 Task: Create a task  Add support for SMS notifications to the mobile app , assign it to team member softage.10@softage.net in the project Transcend and update the status of the task to  Off Track , set the priority of the task to Medium.
Action: Mouse moved to (89, 457)
Screenshot: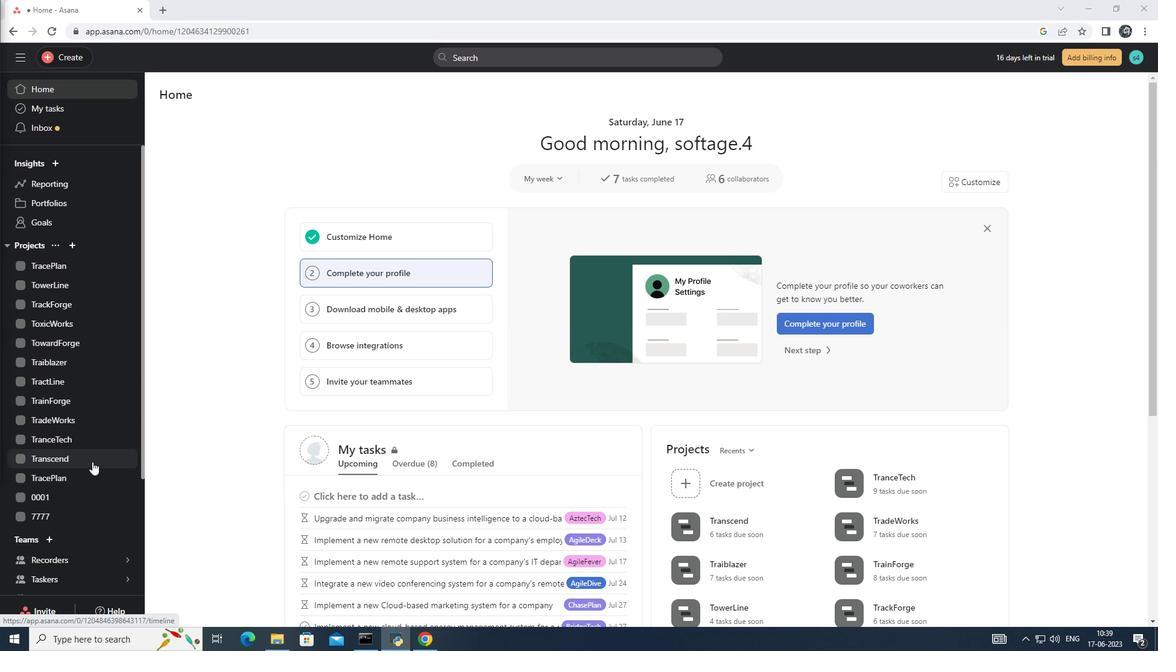 
Action: Mouse pressed left at (89, 457)
Screenshot: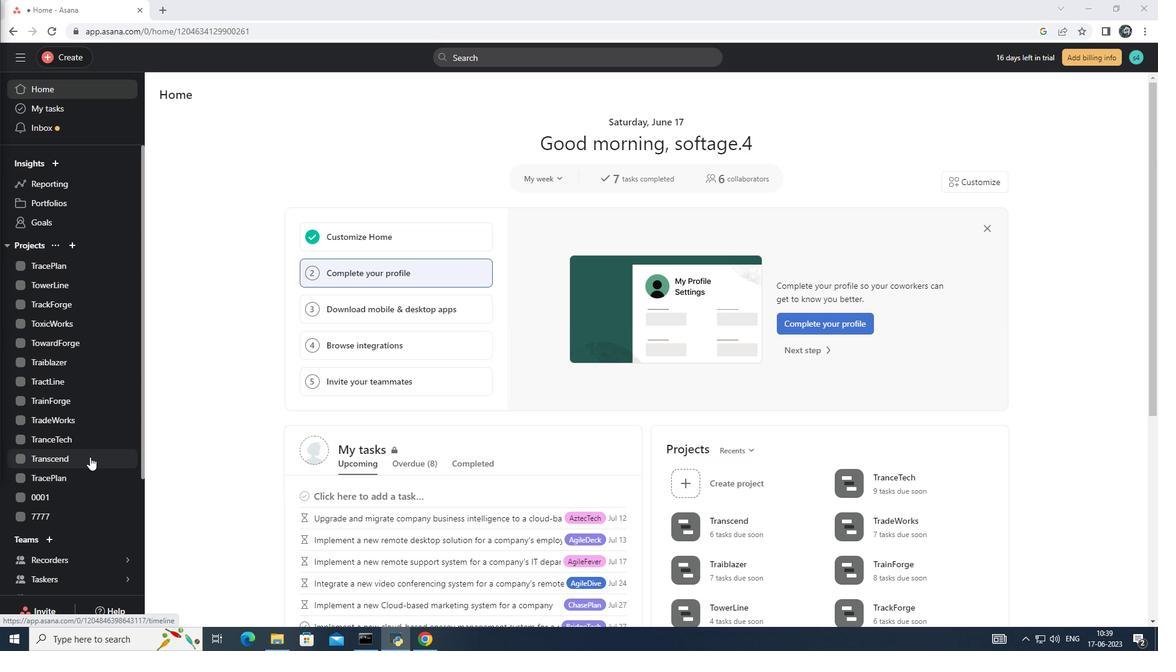 
Action: Mouse moved to (189, 150)
Screenshot: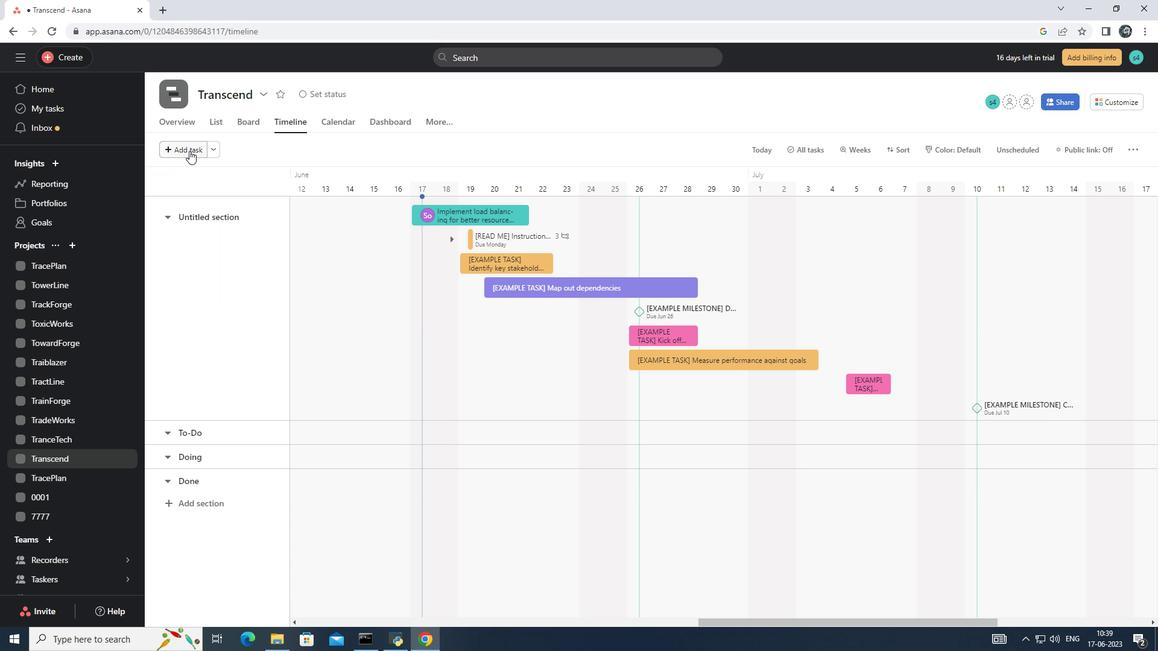 
Action: Mouse pressed left at (189, 150)
Screenshot: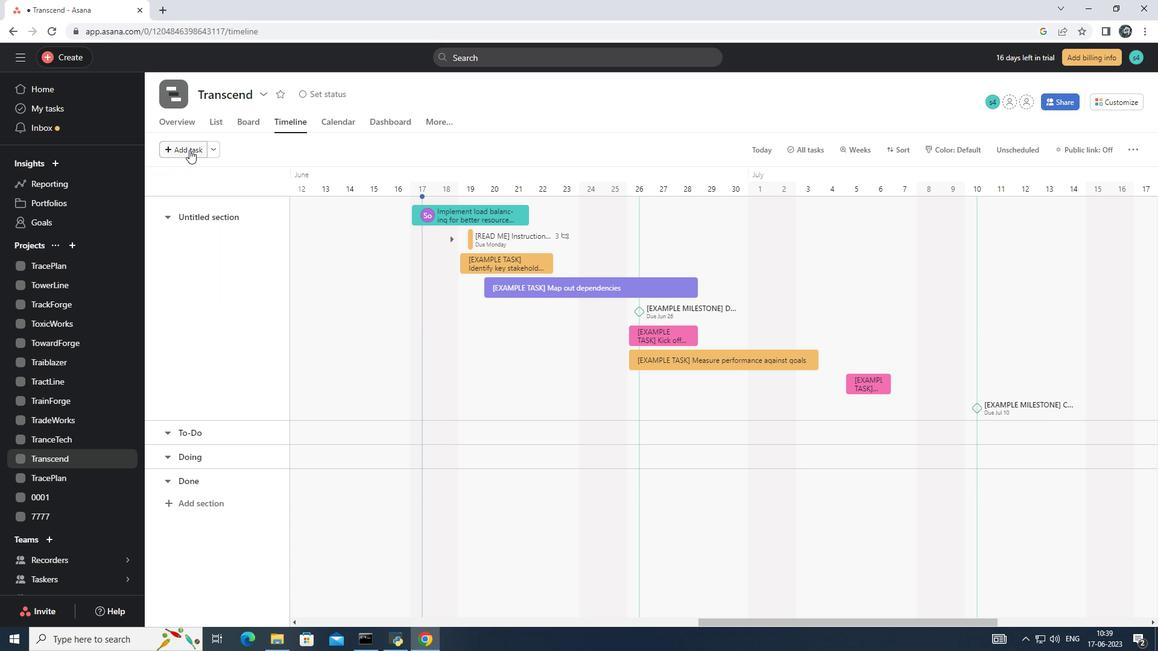 
Action: Mouse moved to (455, 216)
Screenshot: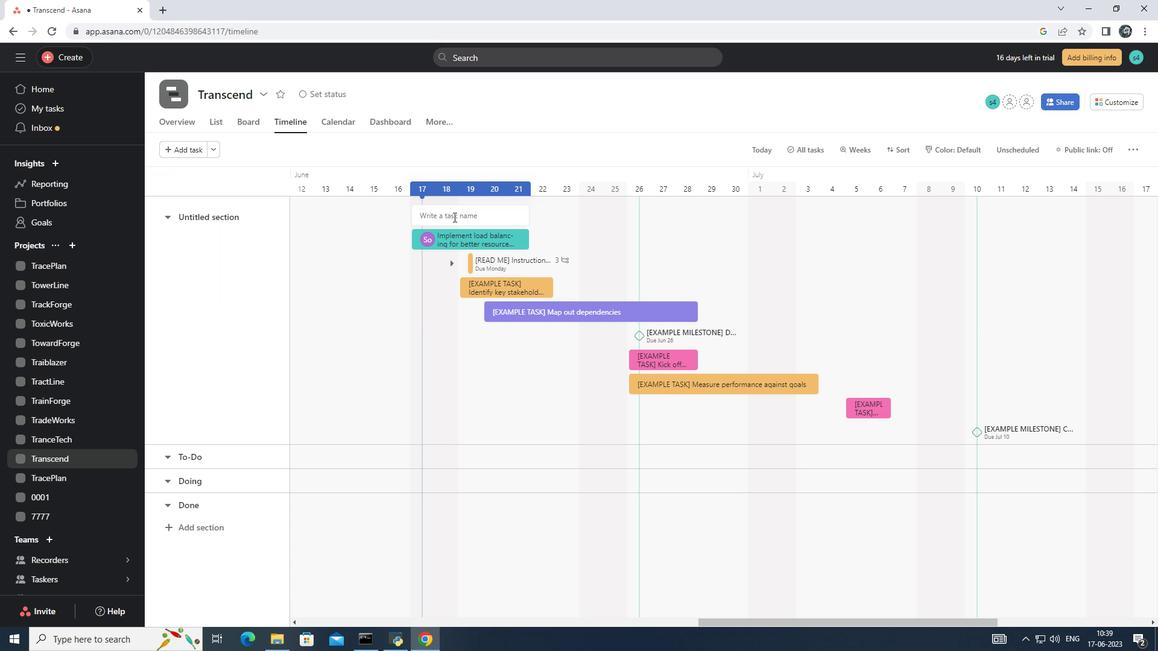 
Action: Mouse pressed left at (455, 216)
Screenshot: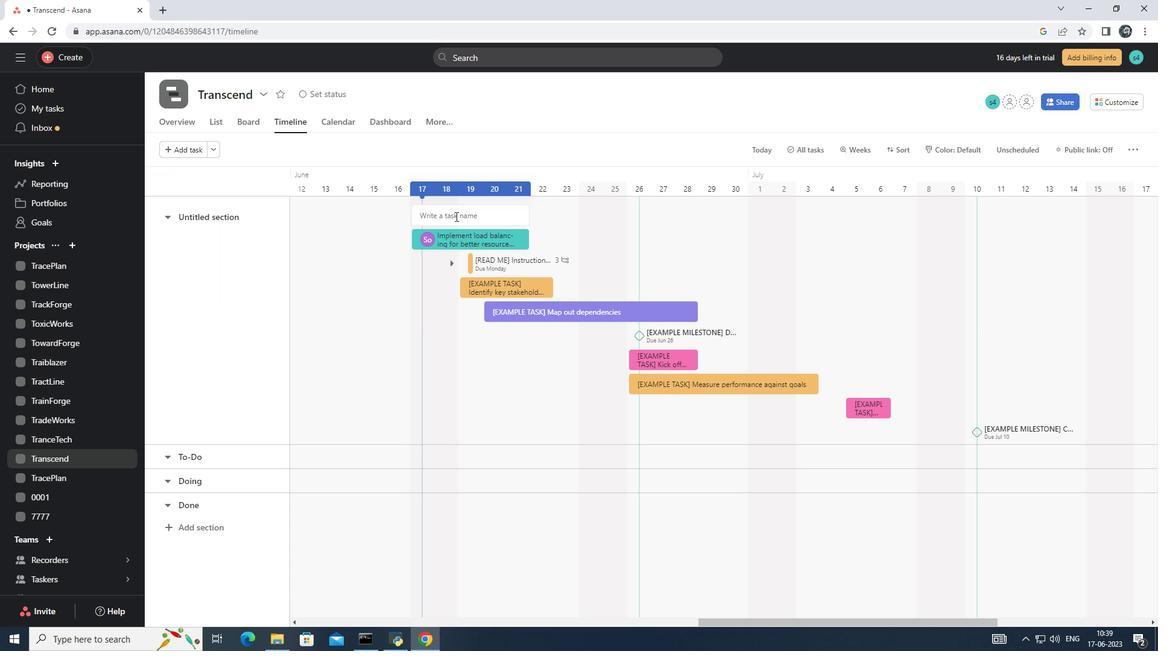 
Action: Mouse moved to (488, 257)
Screenshot: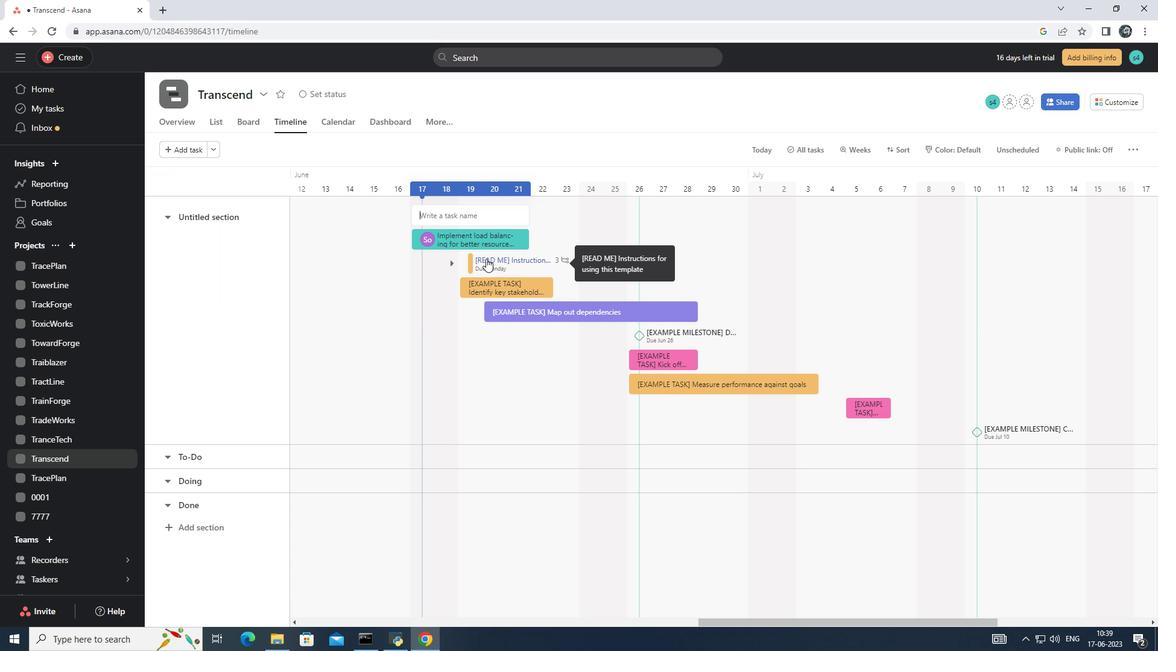 
Action: Key pressed <Key.shift>Suppo<Key.backspace><Key.backspace><Key.backspace><Key.backspace><Key.backspace><Key.backspace><Key.shift>Add<Key.space>support<Key.space>
Screenshot: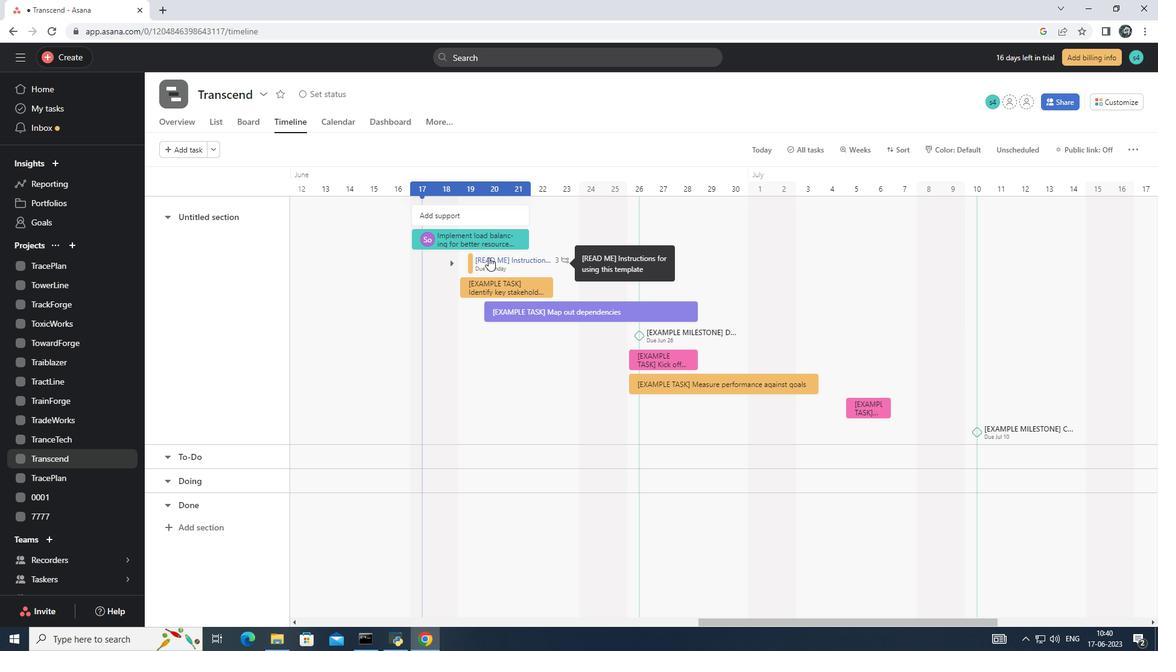 
Action: Mouse moved to (1158, 651)
Screenshot: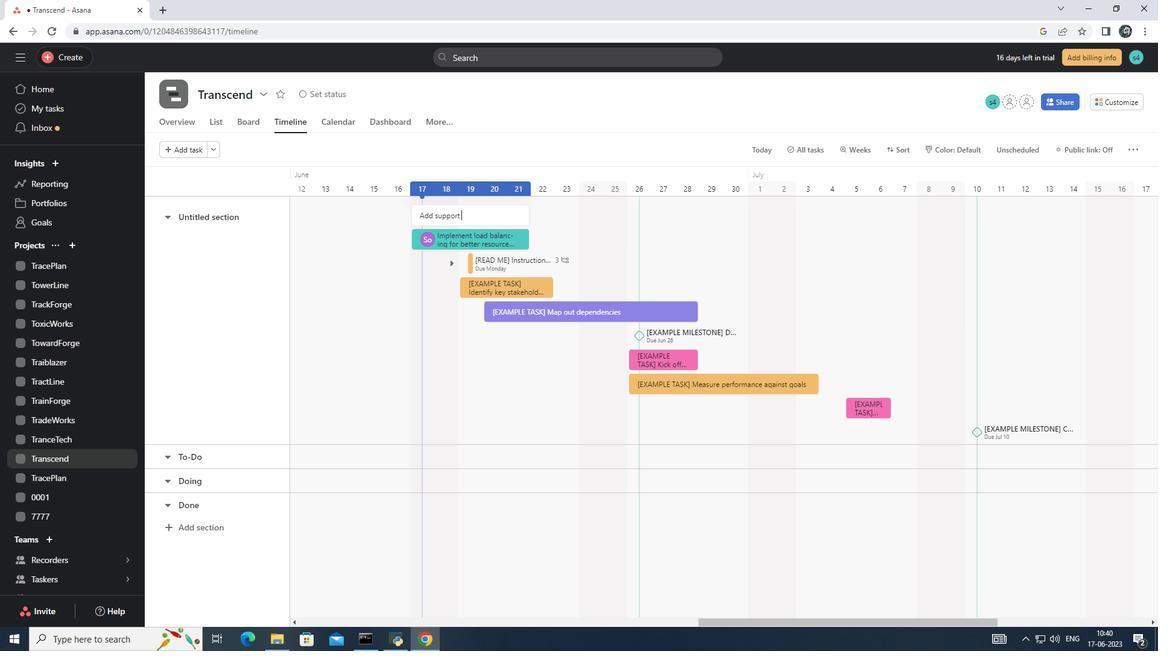 
Action: Key pressed for<Key.space><Key.caps_lock>SMS<Key.space>N
Screenshot: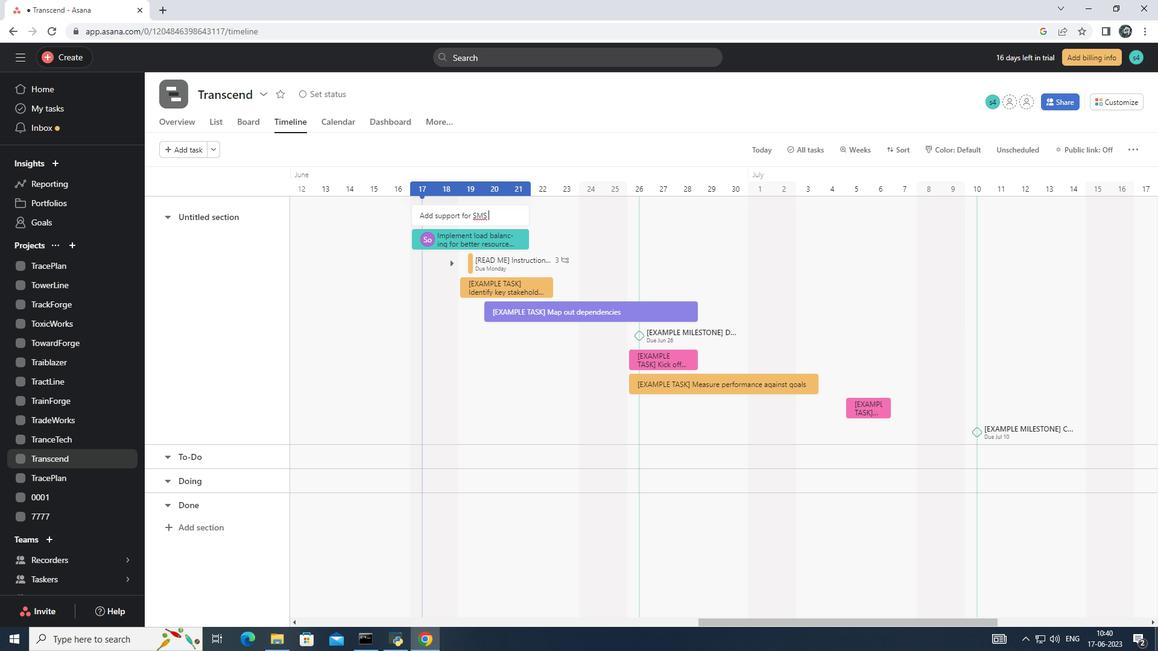 
Action: Mouse moved to (1158, 649)
Screenshot: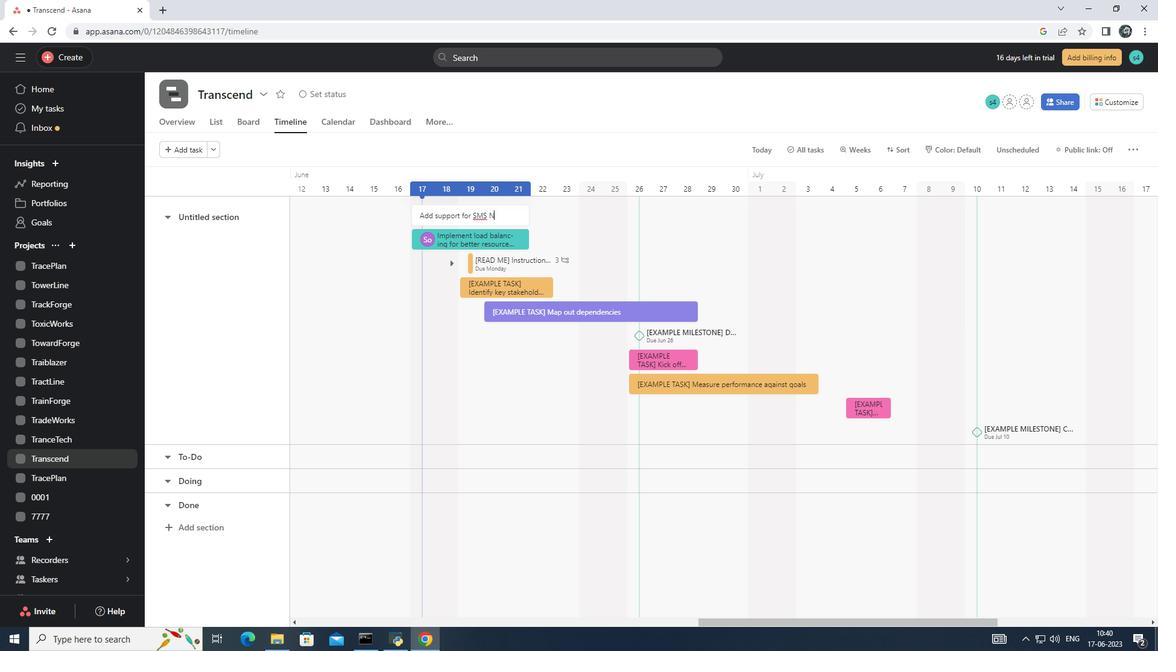 
Action: Key pressed OTIFICATIOB<Key.backspace>N<Key.backspace><Key.backspace><Key.backspace><Key.backspace><Key.backspace><Key.backspace><Key.backspace><Key.backspace><Key.backspace><Key.backspace><Key.backspace><Key.backspace><Key.backspace><Key.space><Key.caps_lock>hghg<Key.backspace><Key.backspace><Key.backspace><Key.backspace>notification<Key.space>to<Key.space>the<Key.space>mobile<Key.space>app
Screenshot: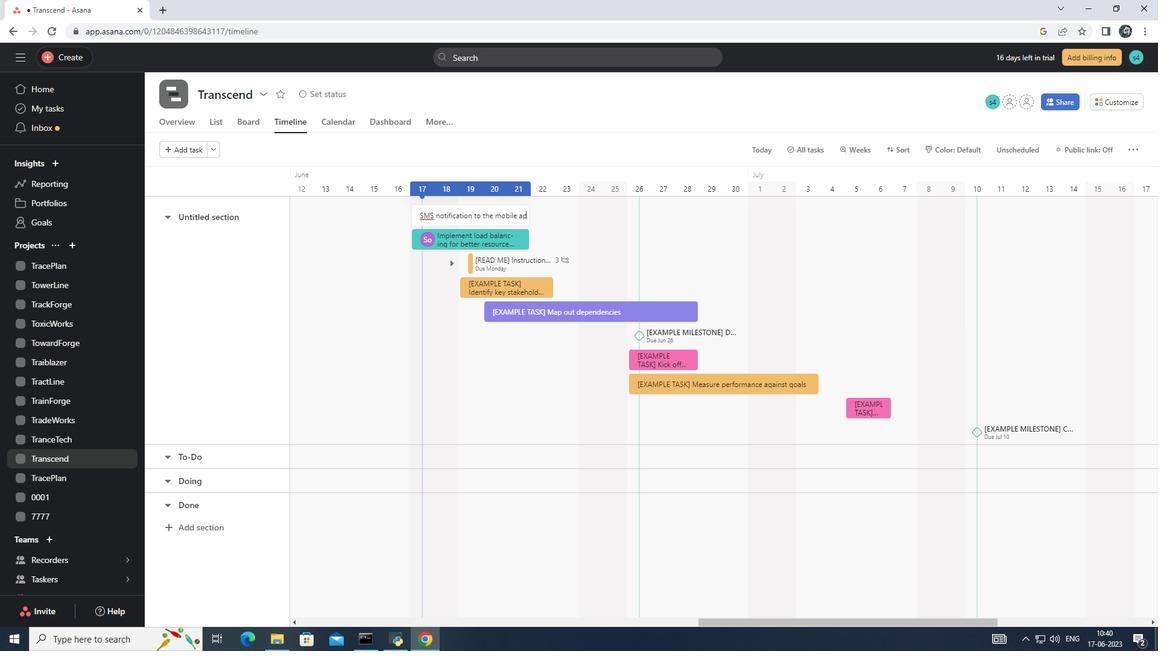 
Action: Mouse moved to (1153, 645)
Screenshot: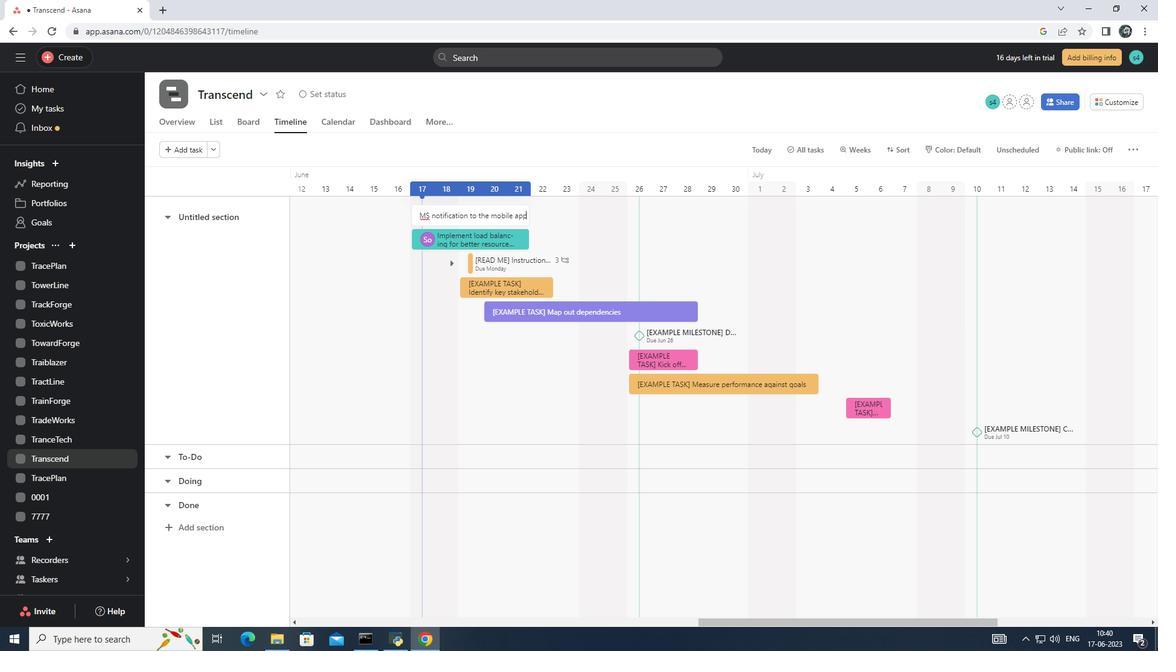 
Action: Key pressed <Key.left>
Screenshot: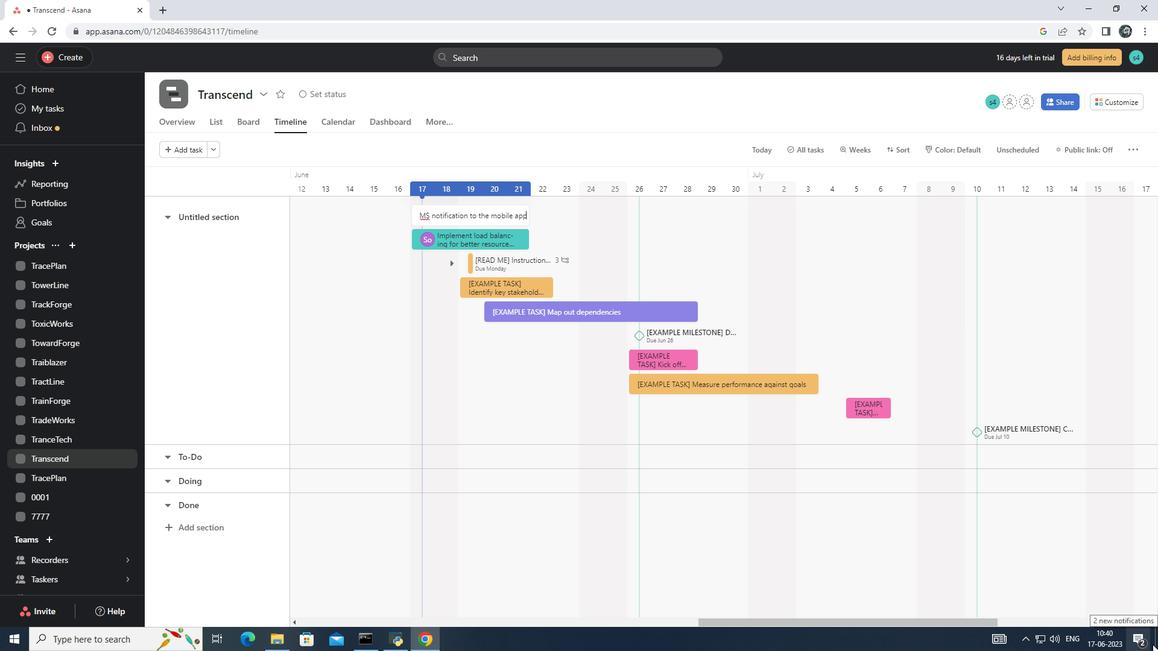 
Action: Mouse moved to (1143, 651)
Screenshot: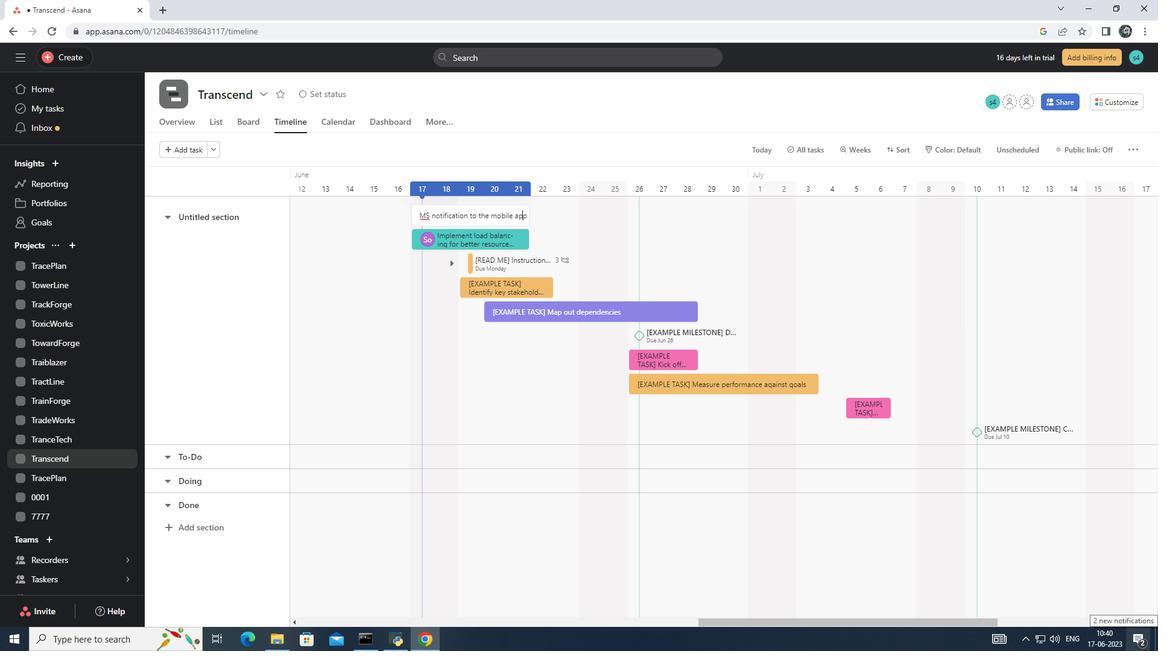 
Action: Key pressed <Key.left><Key.left><Key.left><Key.left><Key.left><Key.left><Key.left><Key.left><Key.left><Key.left><Key.left><Key.left><Key.left><Key.left><Key.left><Key.left><Key.left>s<Key.enter>
Screenshot: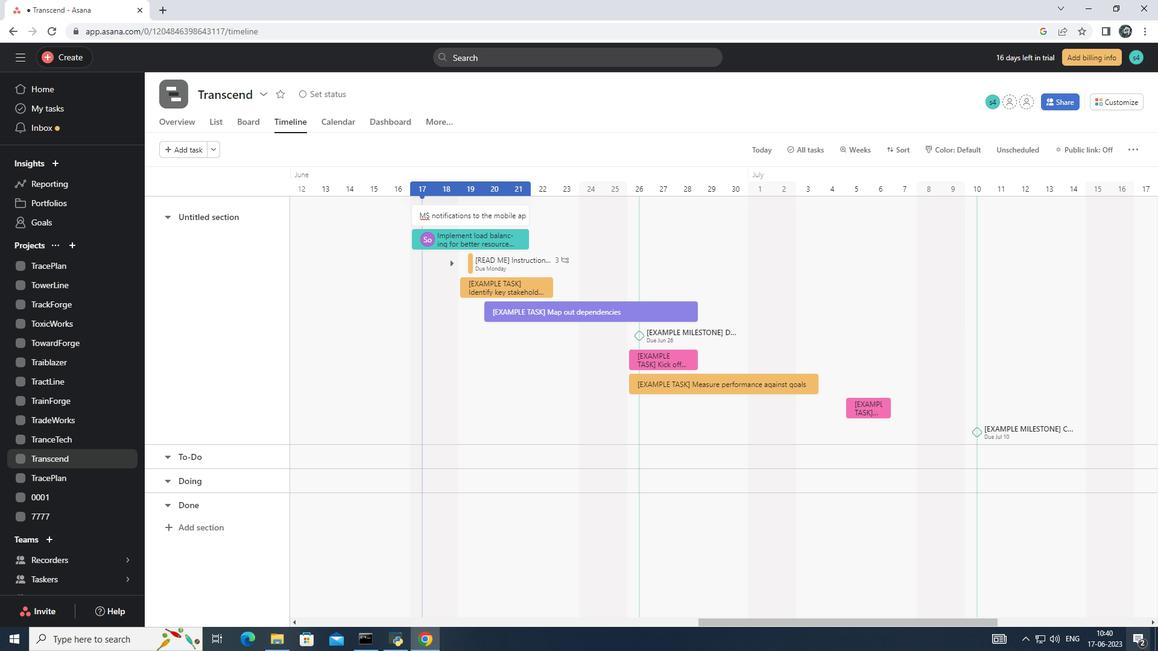 
Action: Mouse moved to (494, 221)
Screenshot: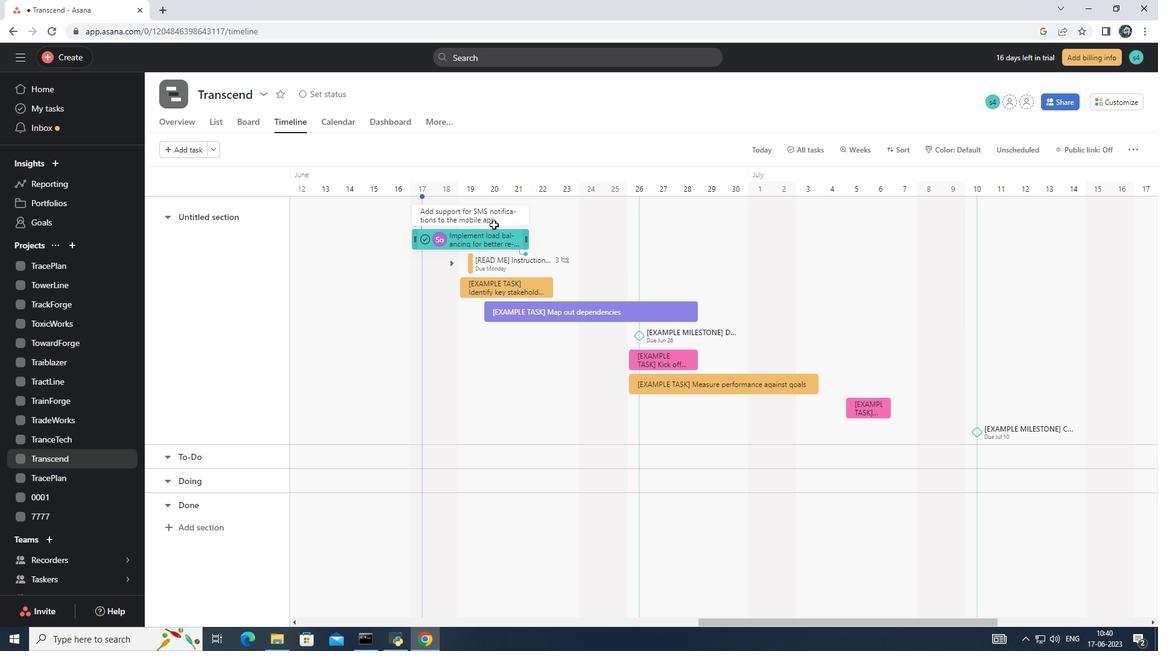 
Action: Mouse pressed left at (494, 221)
Screenshot: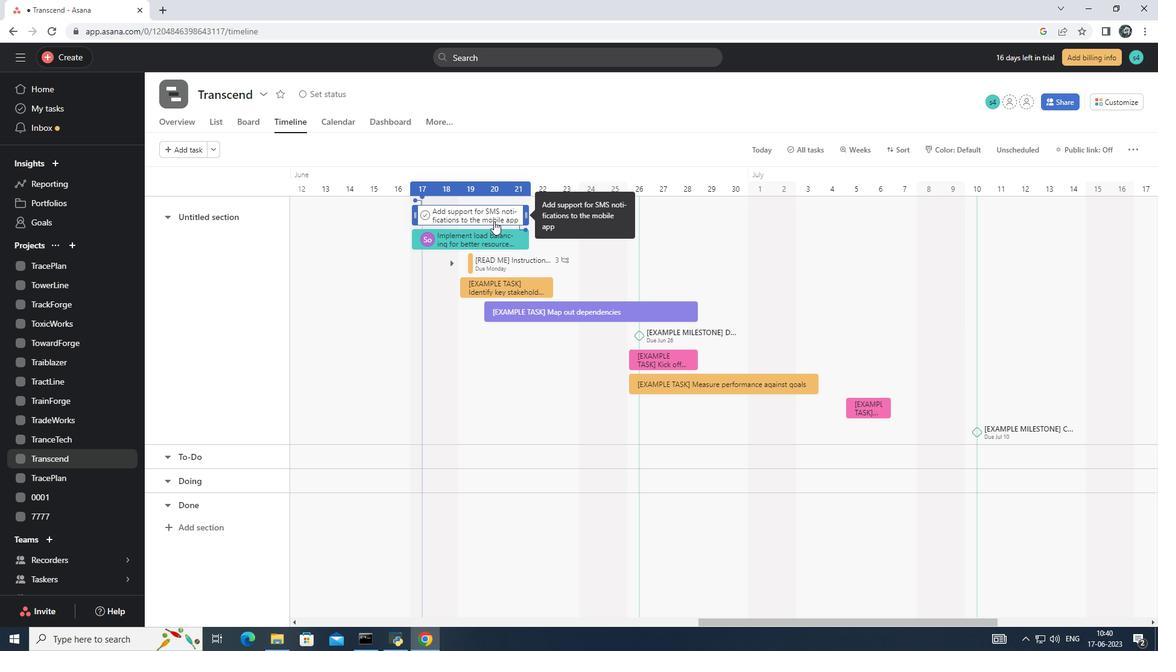 
Action: Mouse moved to (918, 217)
Screenshot: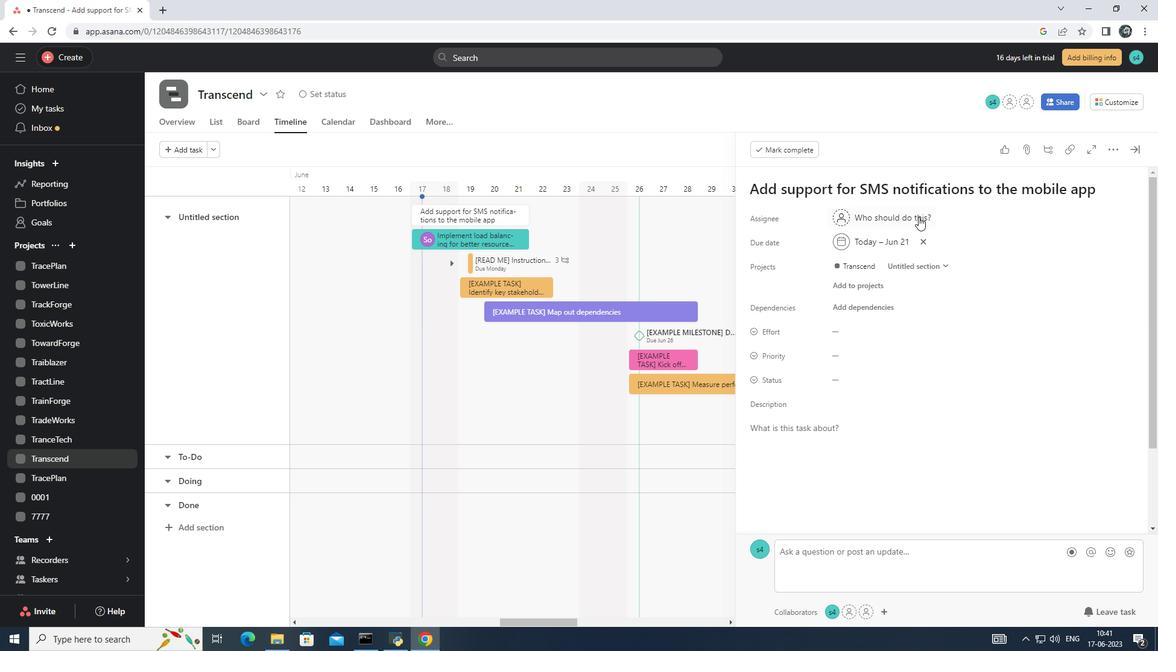 
Action: Mouse pressed left at (918, 217)
Screenshot: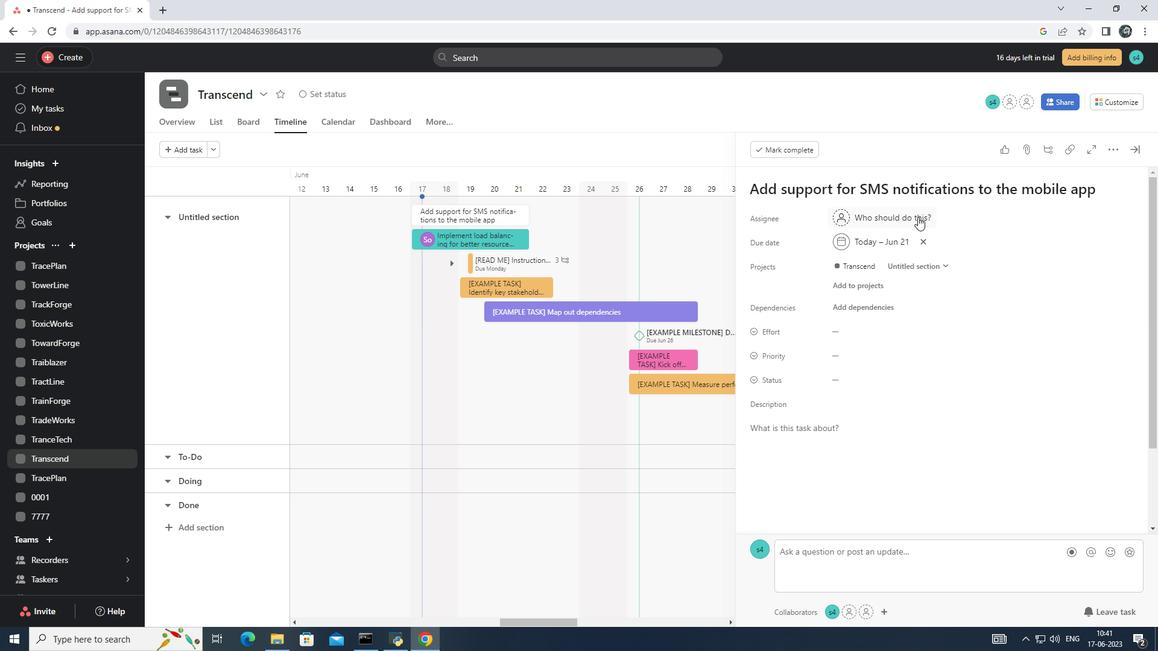 
Action: Mouse moved to (922, 228)
Screenshot: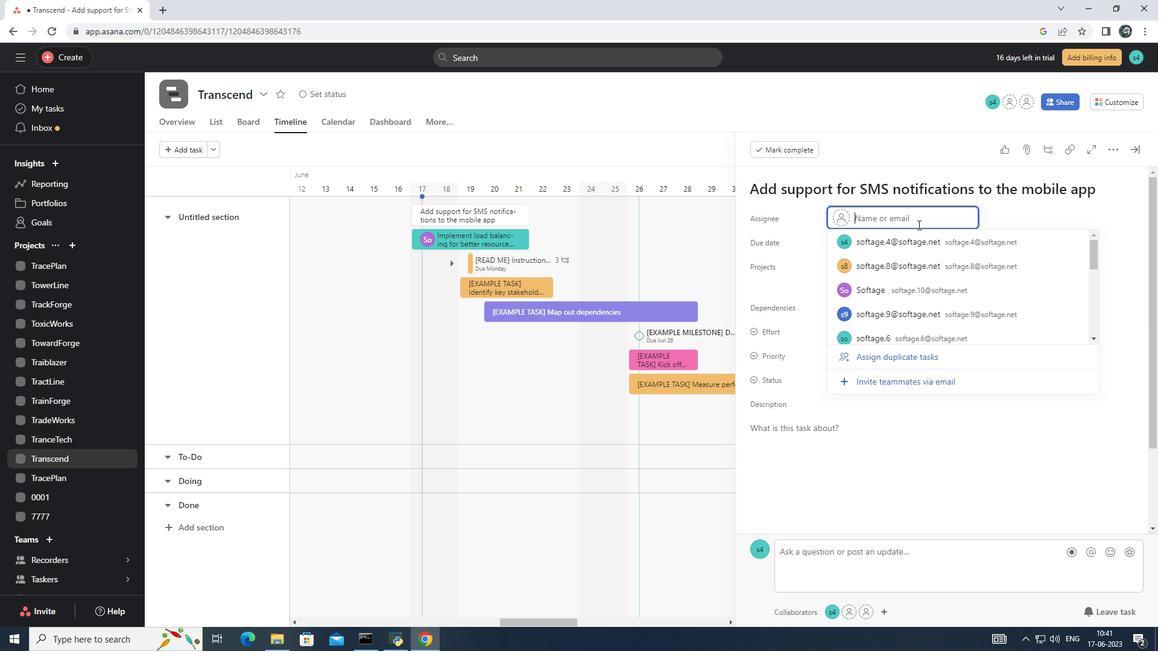 
Action: Key pressed <Key.shift>Softage<Key.shift>@<Key.backspace>.10<Key.enter>
Screenshot: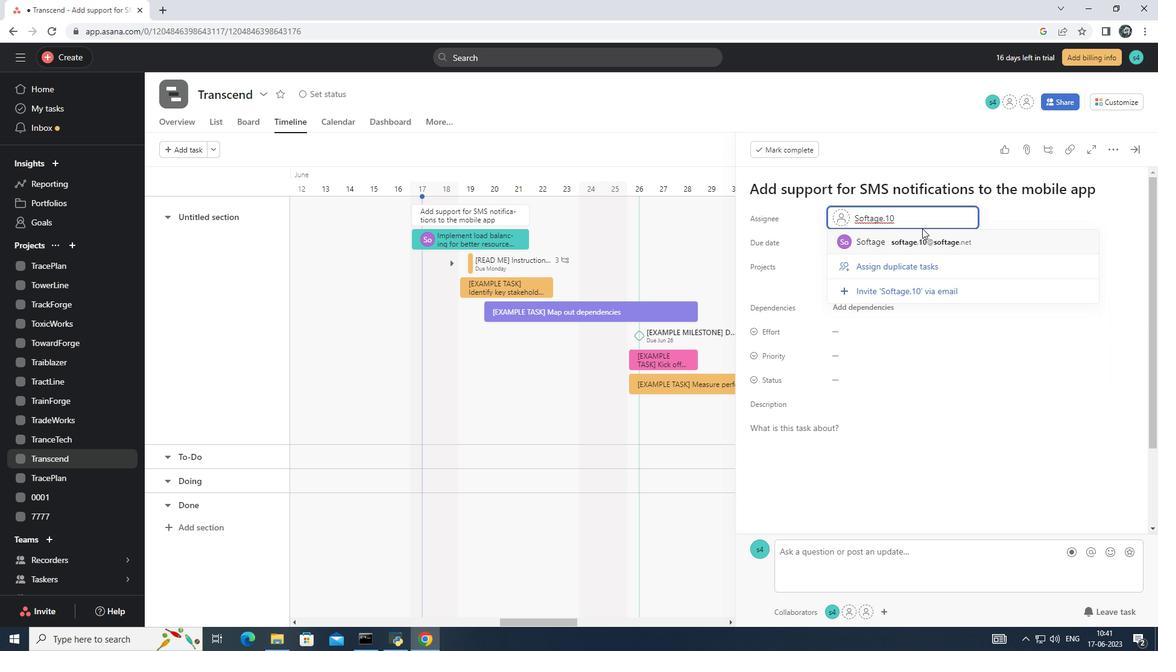
Action: Mouse moved to (762, 380)
Screenshot: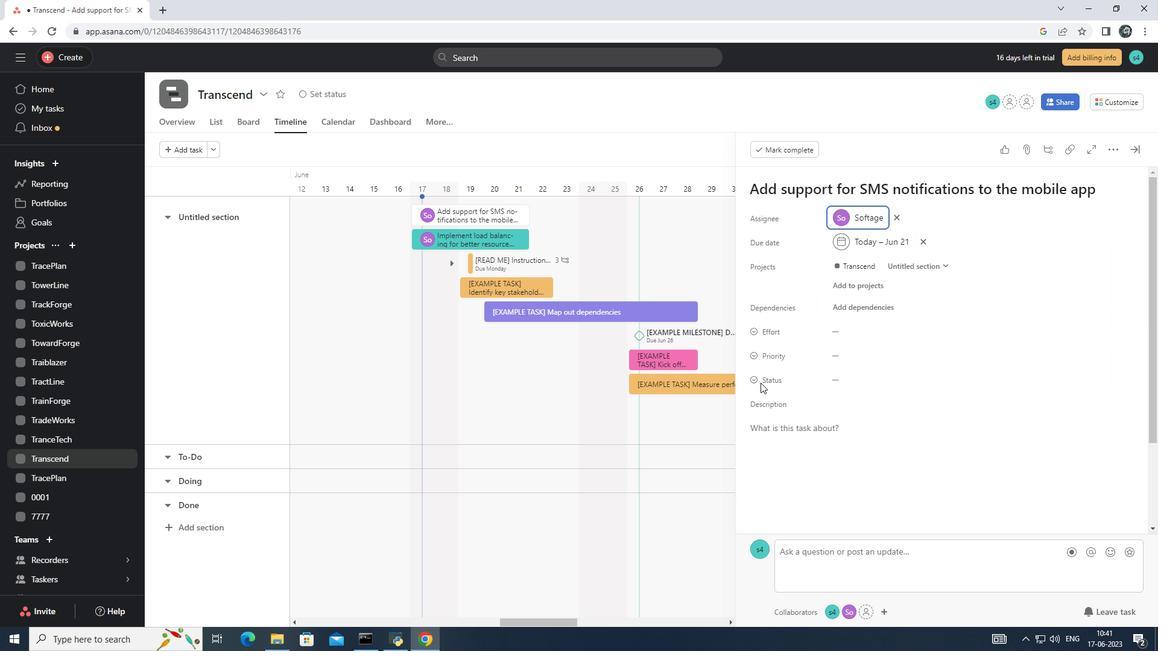 
Action: Mouse pressed left at (762, 380)
Screenshot: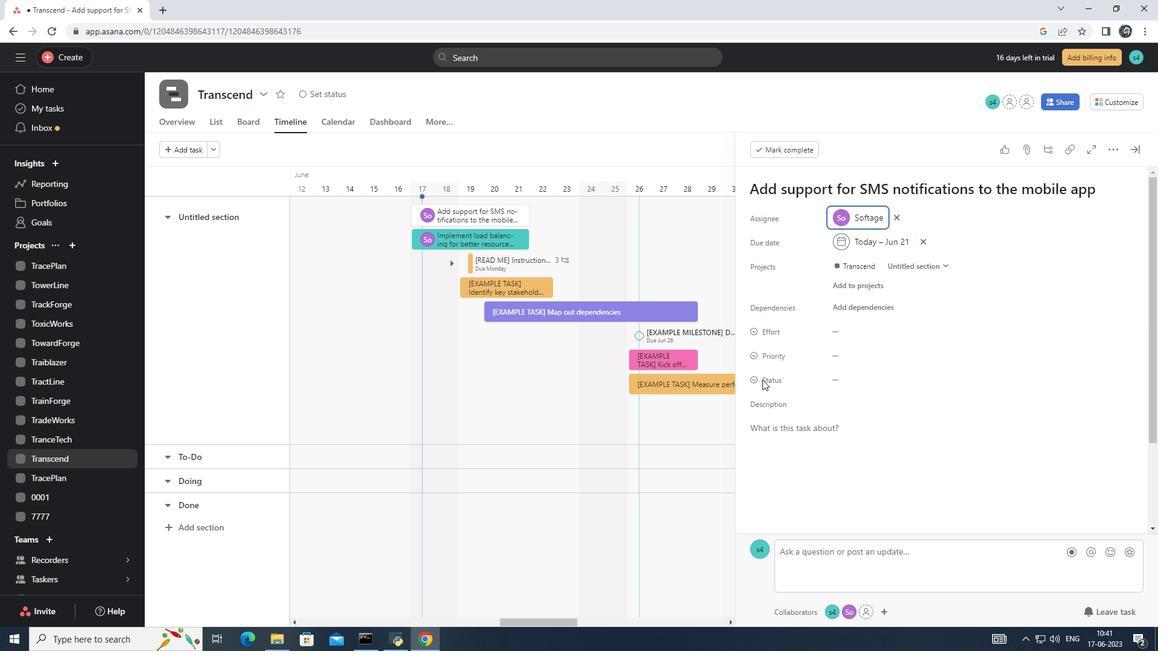 
Action: Mouse moved to (838, 377)
Screenshot: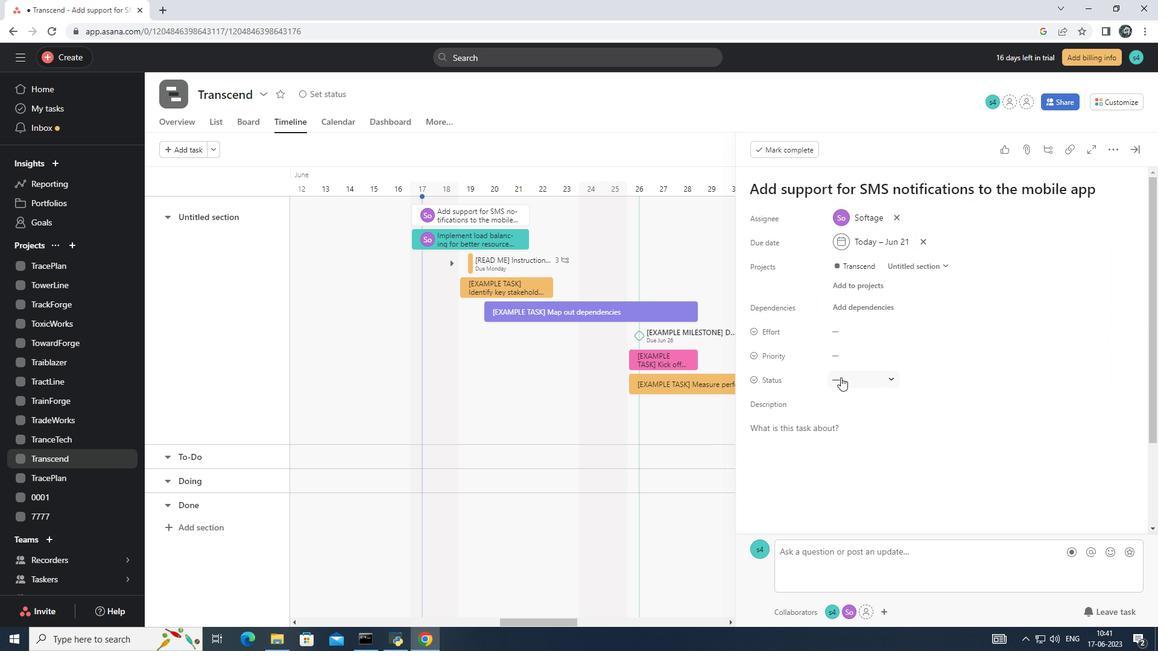 
Action: Mouse pressed left at (838, 377)
Screenshot: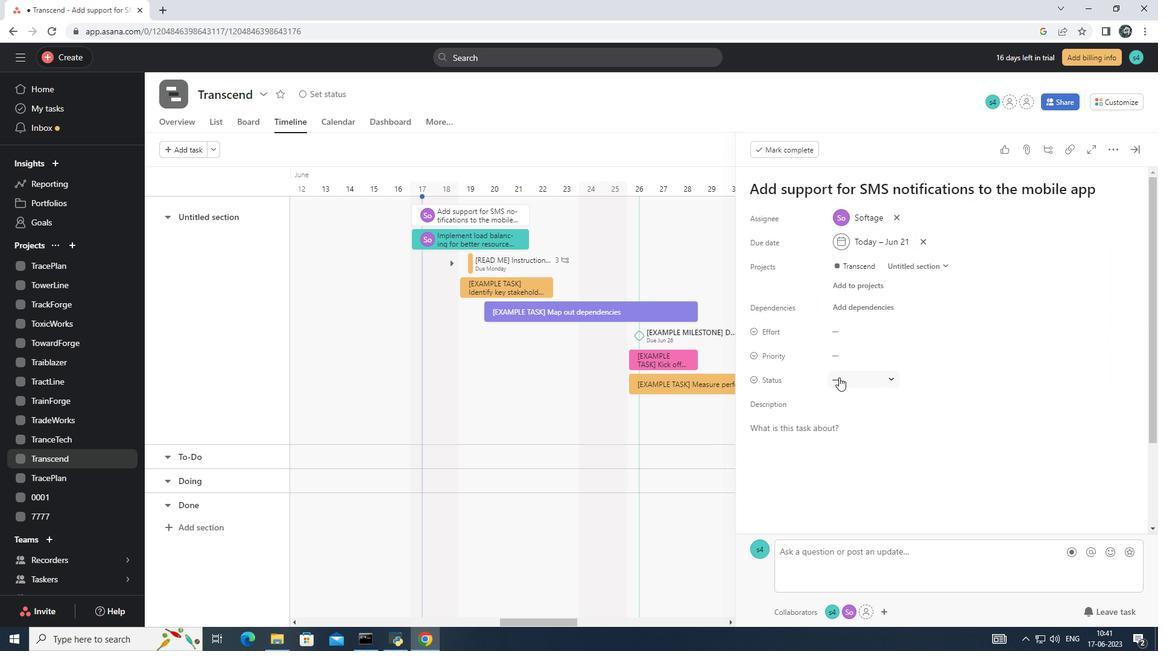 
Action: Mouse moved to (860, 417)
Screenshot: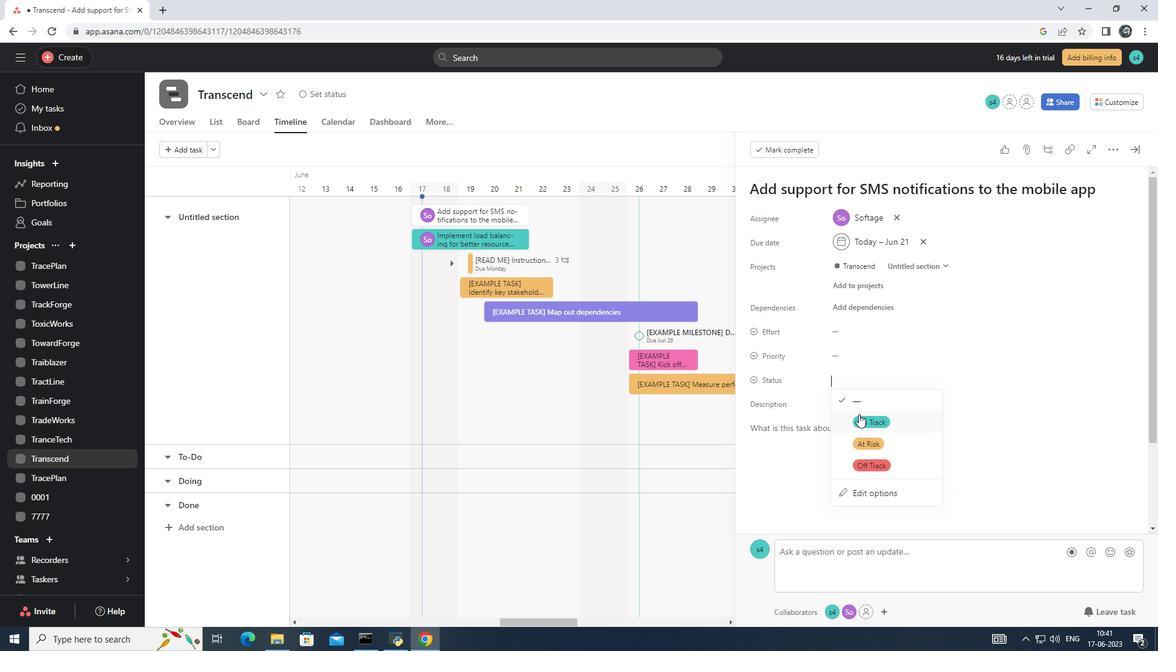 
Action: Mouse pressed left at (860, 417)
Screenshot: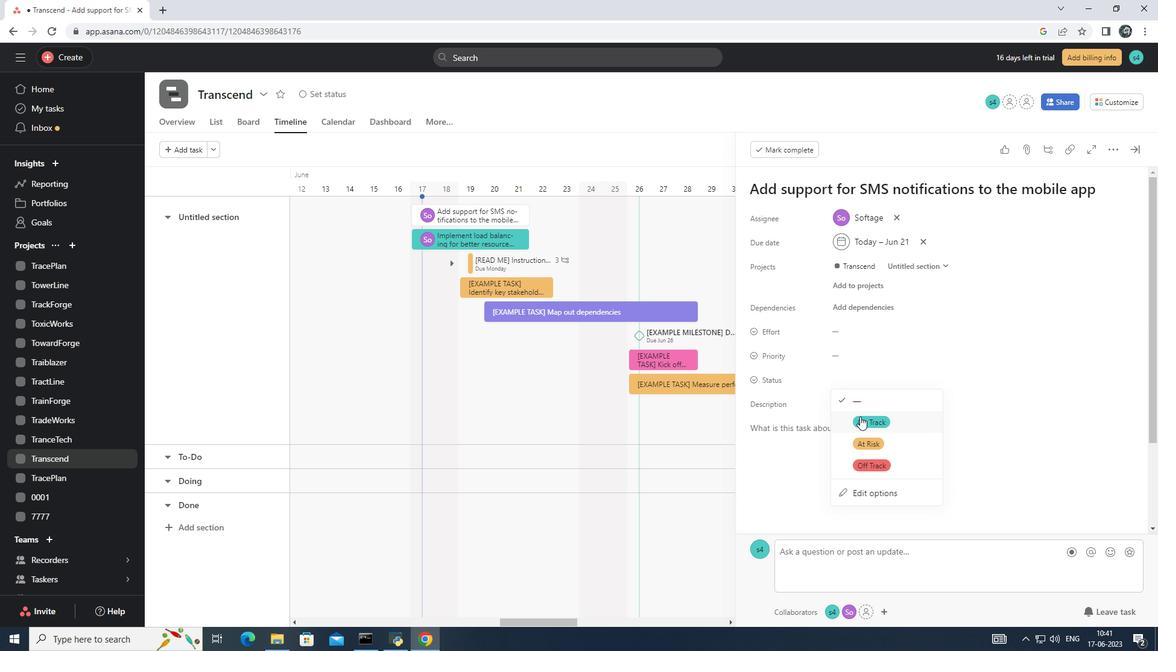 
Action: Mouse moved to (850, 377)
Screenshot: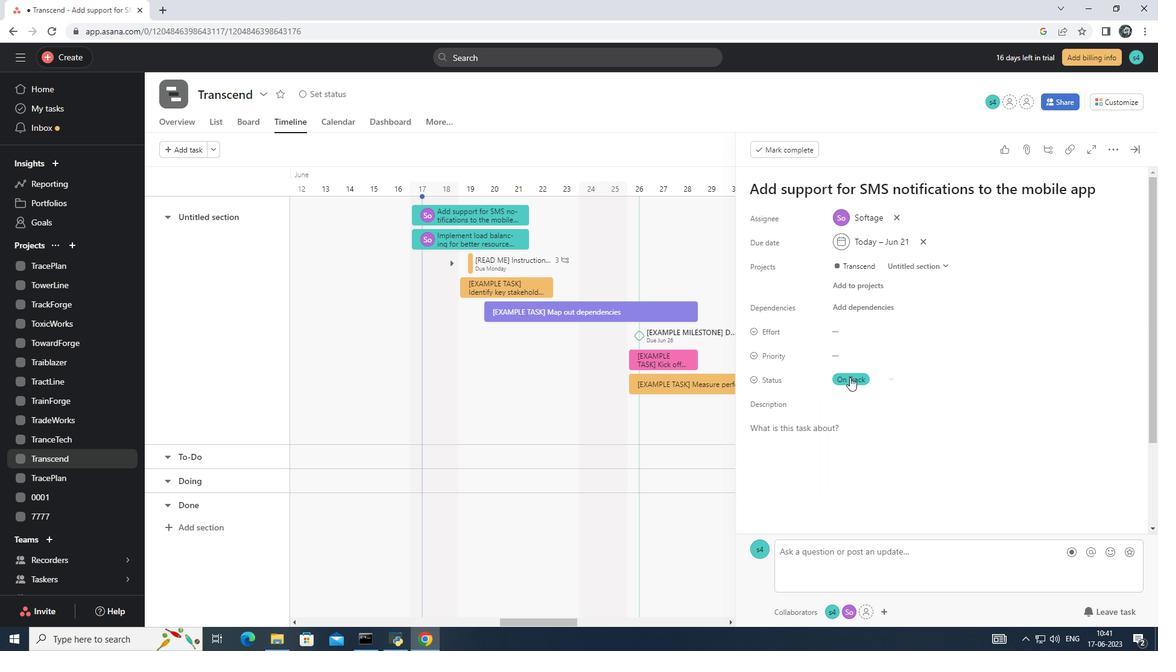 
Action: Mouse pressed left at (850, 377)
Screenshot: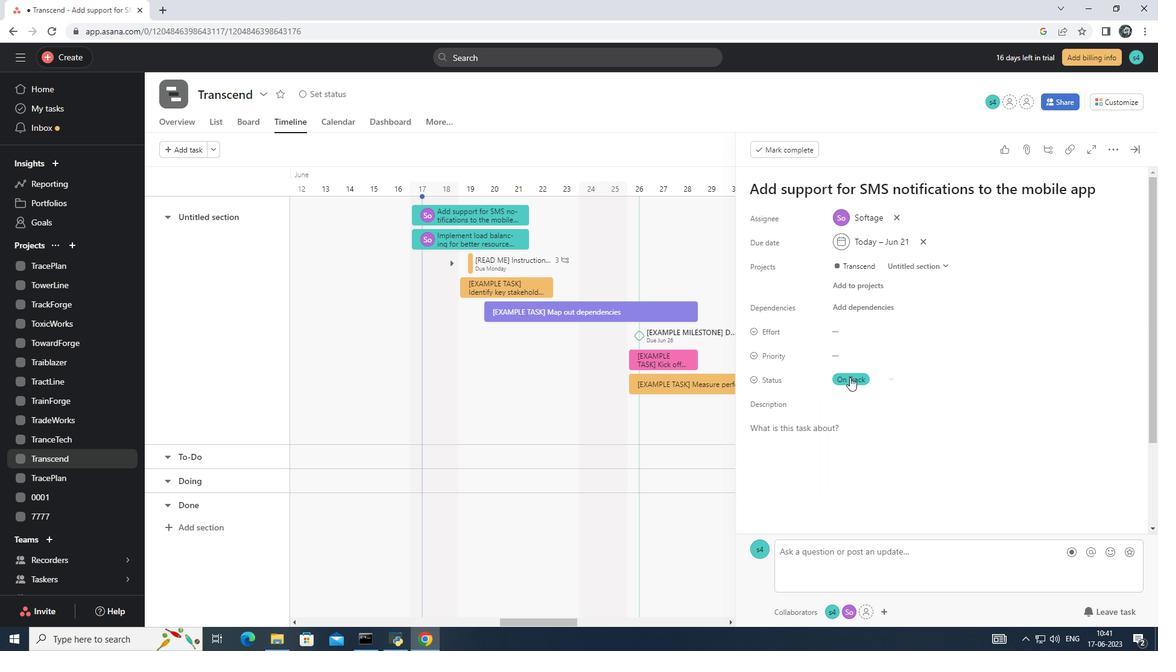 
Action: Mouse moved to (872, 462)
Screenshot: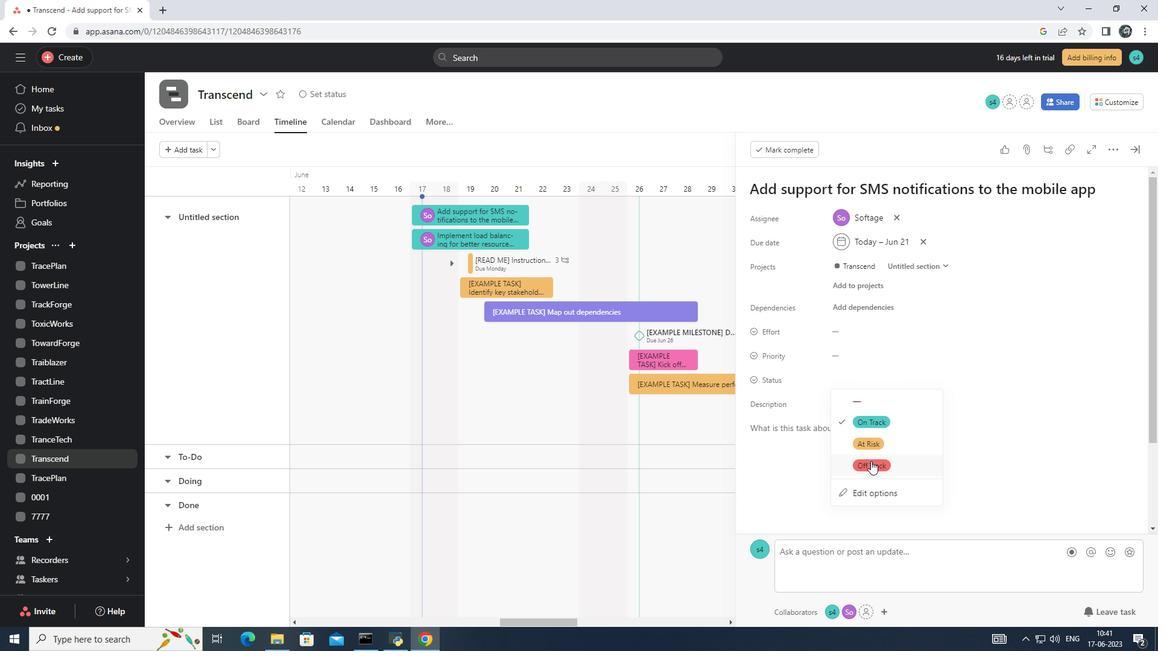 
Action: Mouse pressed left at (872, 462)
Screenshot: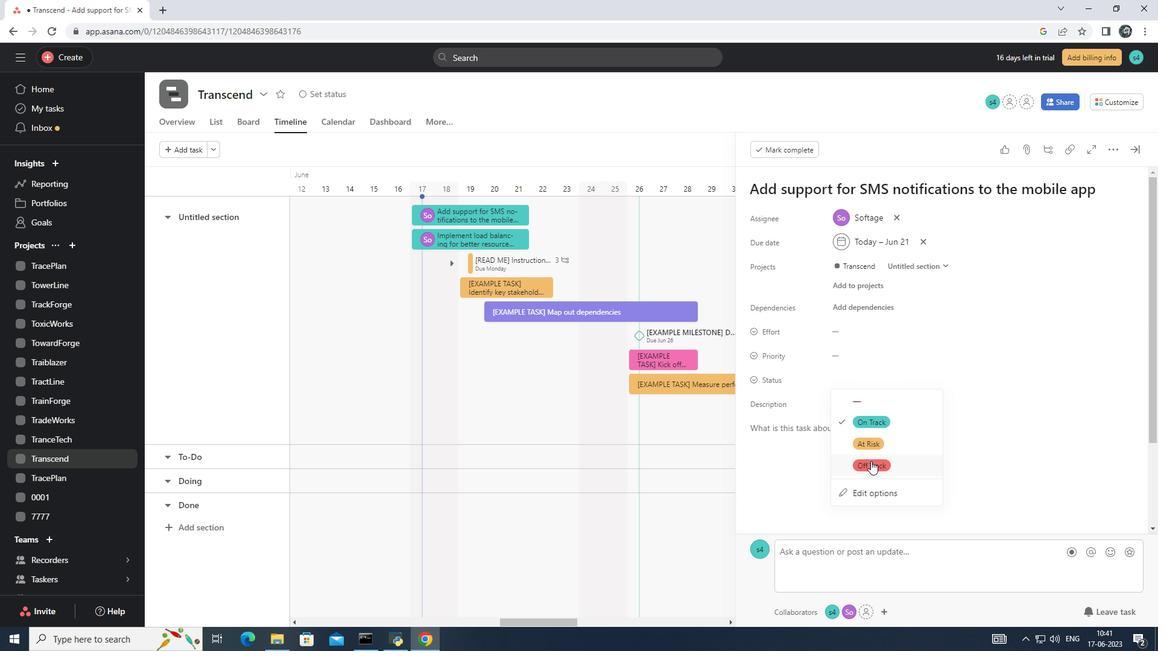 
Action: Mouse moved to (840, 350)
Screenshot: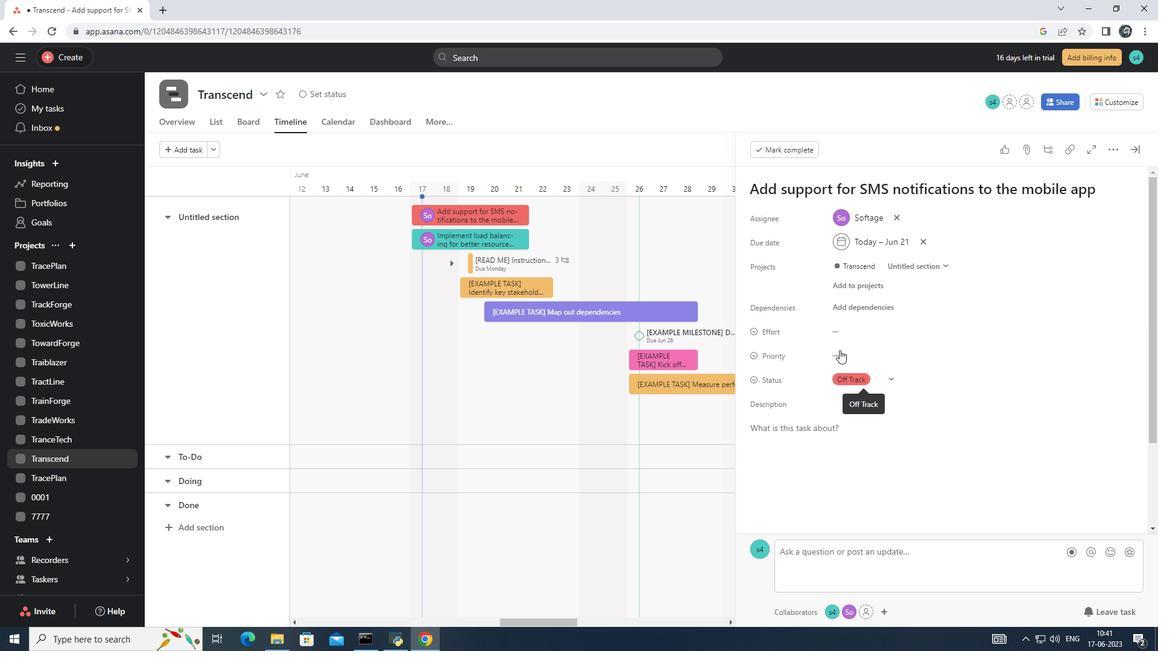 
Action: Mouse pressed left at (840, 350)
Screenshot: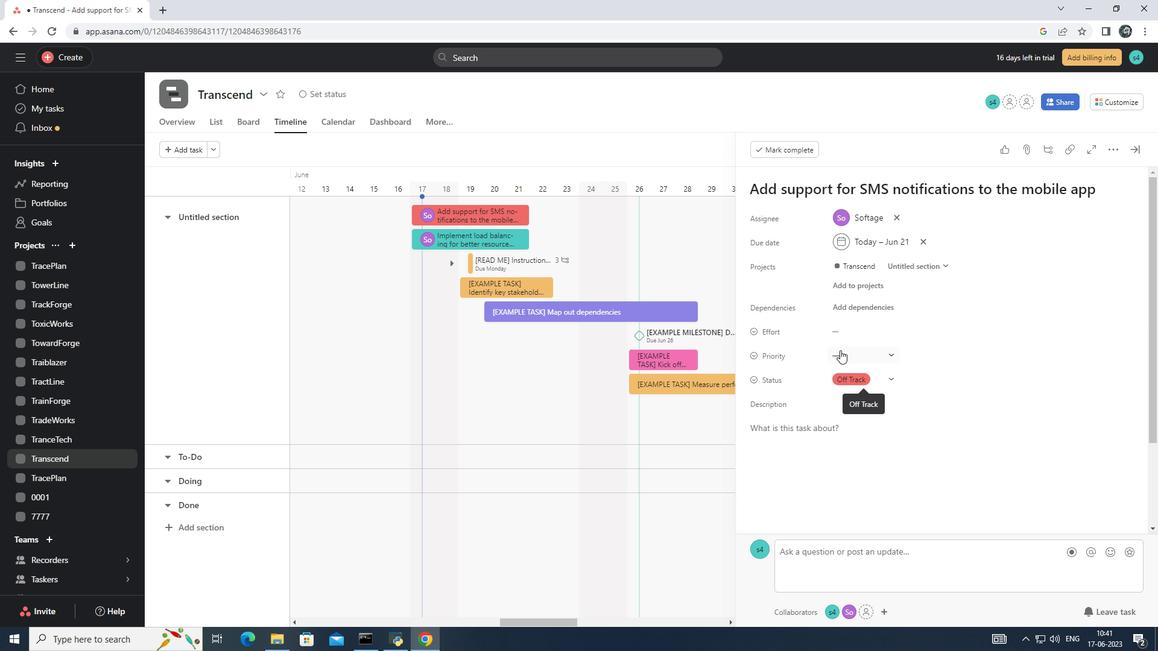 
Action: Mouse moved to (884, 414)
Screenshot: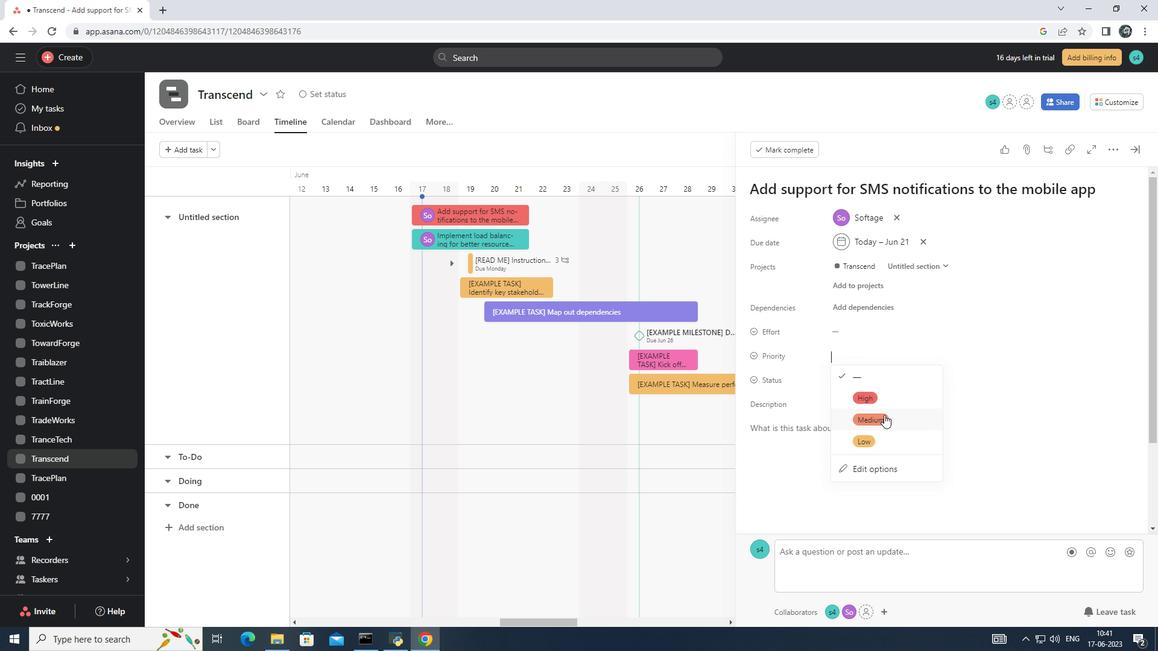 
Action: Mouse pressed left at (884, 414)
Screenshot: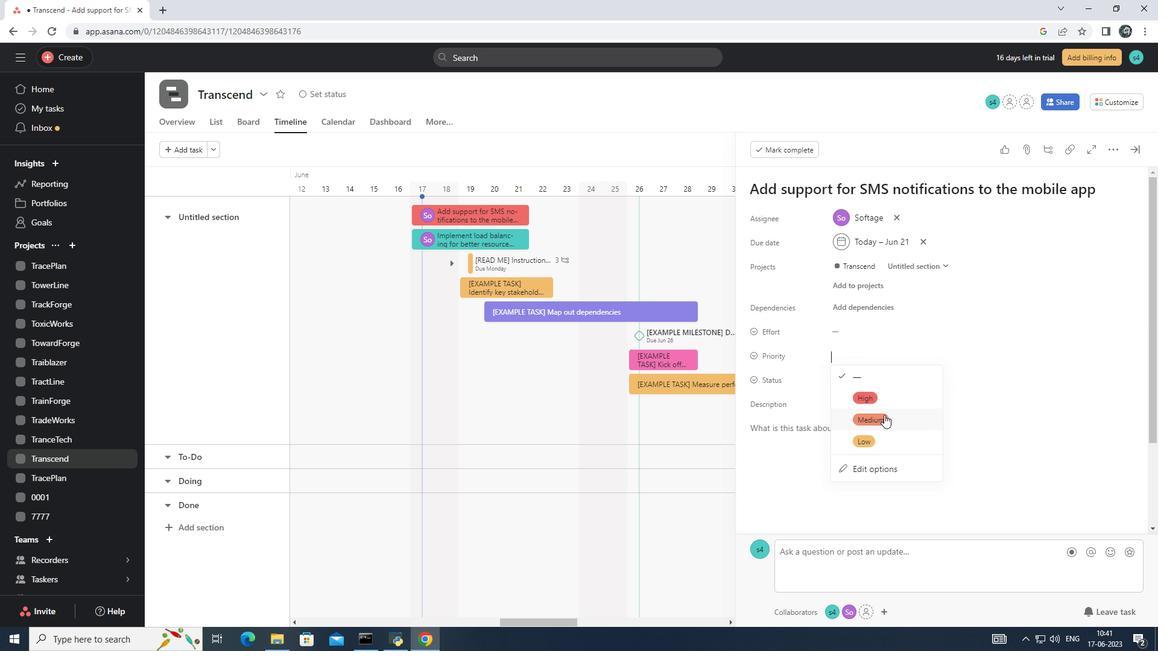 
Action: Mouse moved to (884, 414)
Screenshot: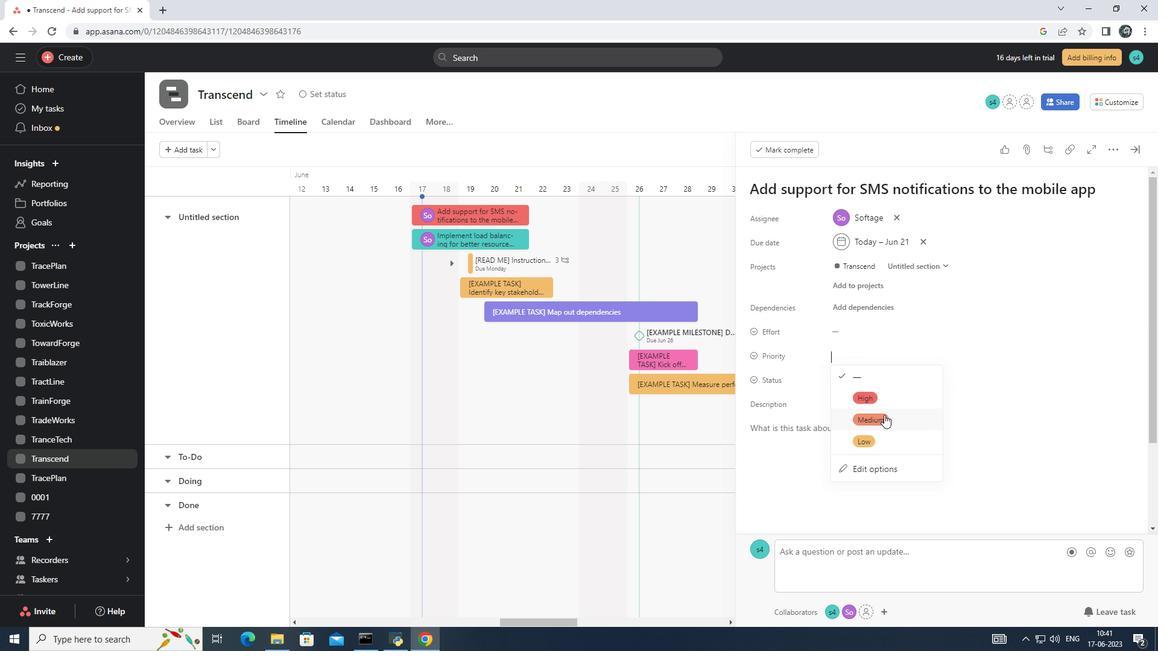 
